 Task: Go to notification settings and select all comments.
Action: Mouse moved to (221, 80)
Screenshot: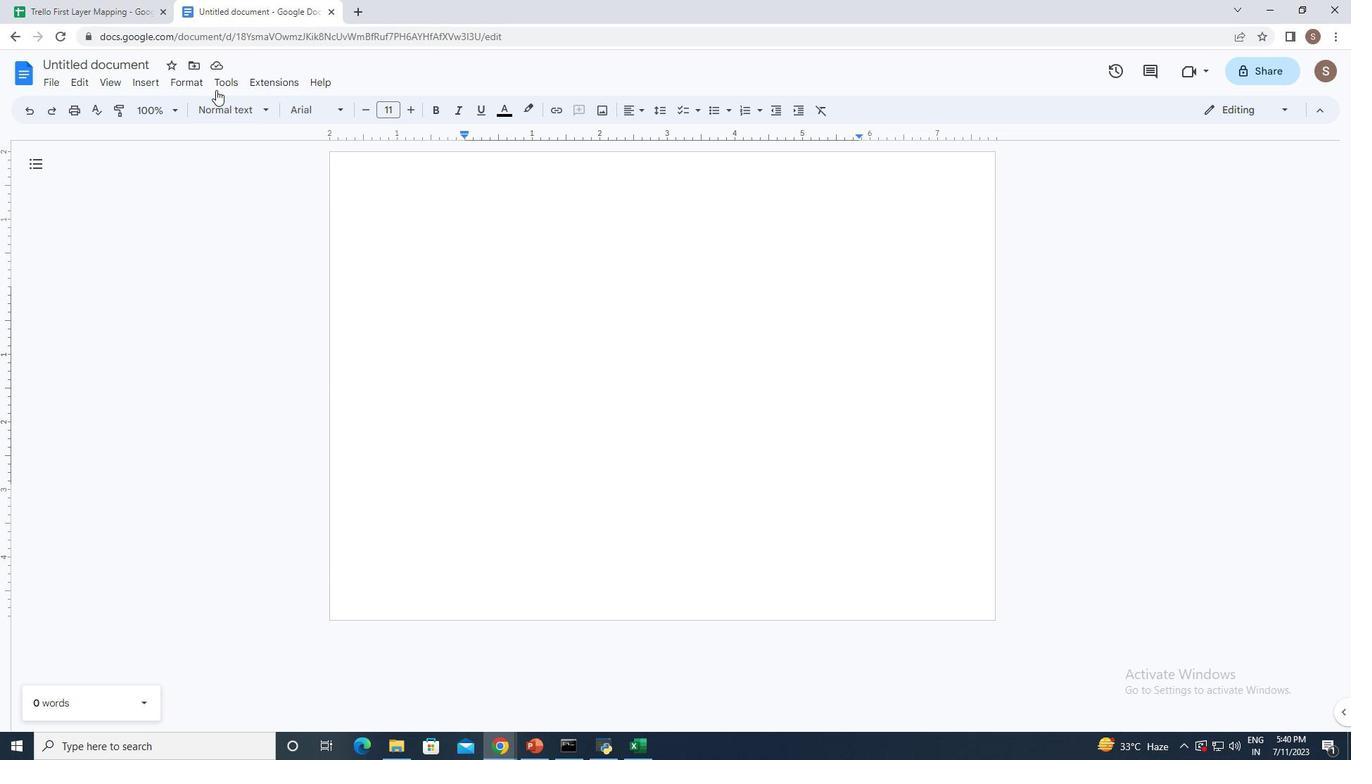 
Action: Mouse pressed left at (221, 80)
Screenshot: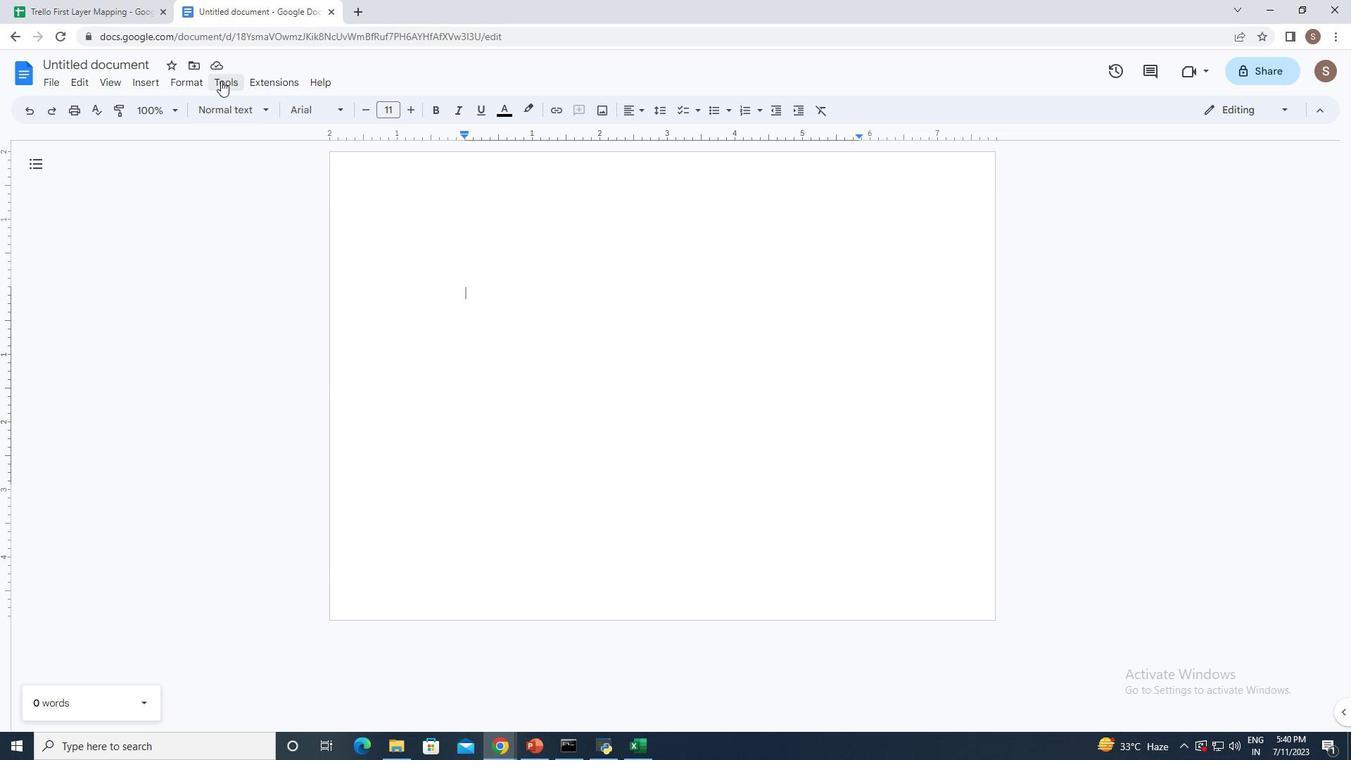 
Action: Mouse moved to (287, 404)
Screenshot: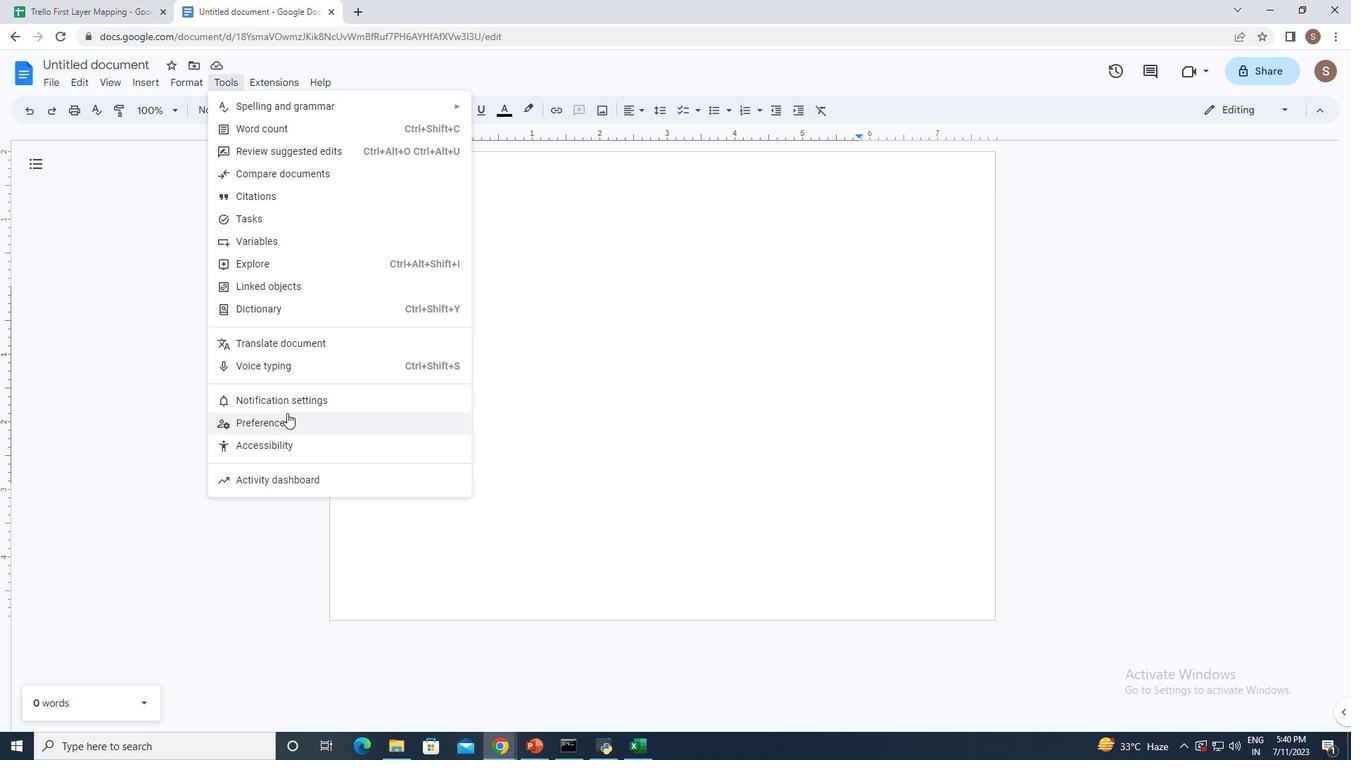 
Action: Mouse pressed left at (287, 404)
Screenshot: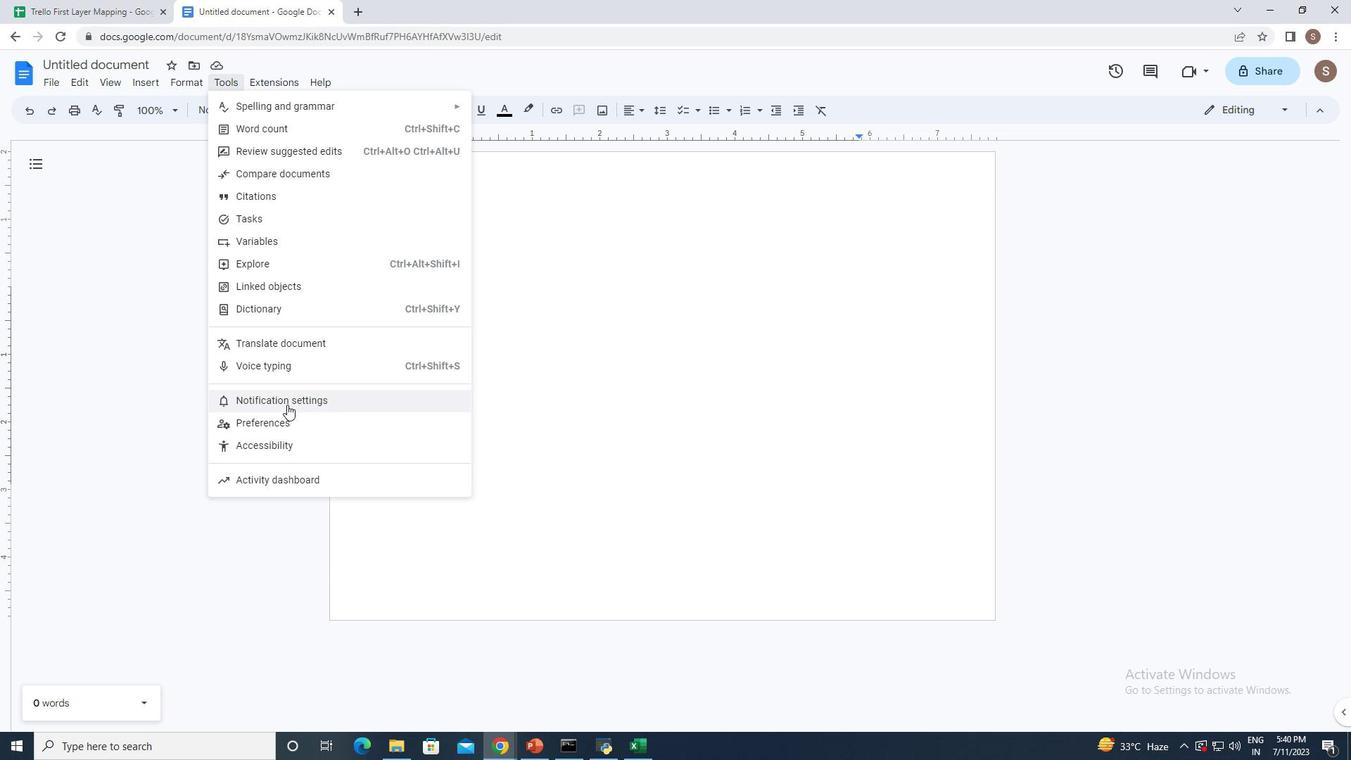 
Action: Mouse moved to (573, 268)
Screenshot: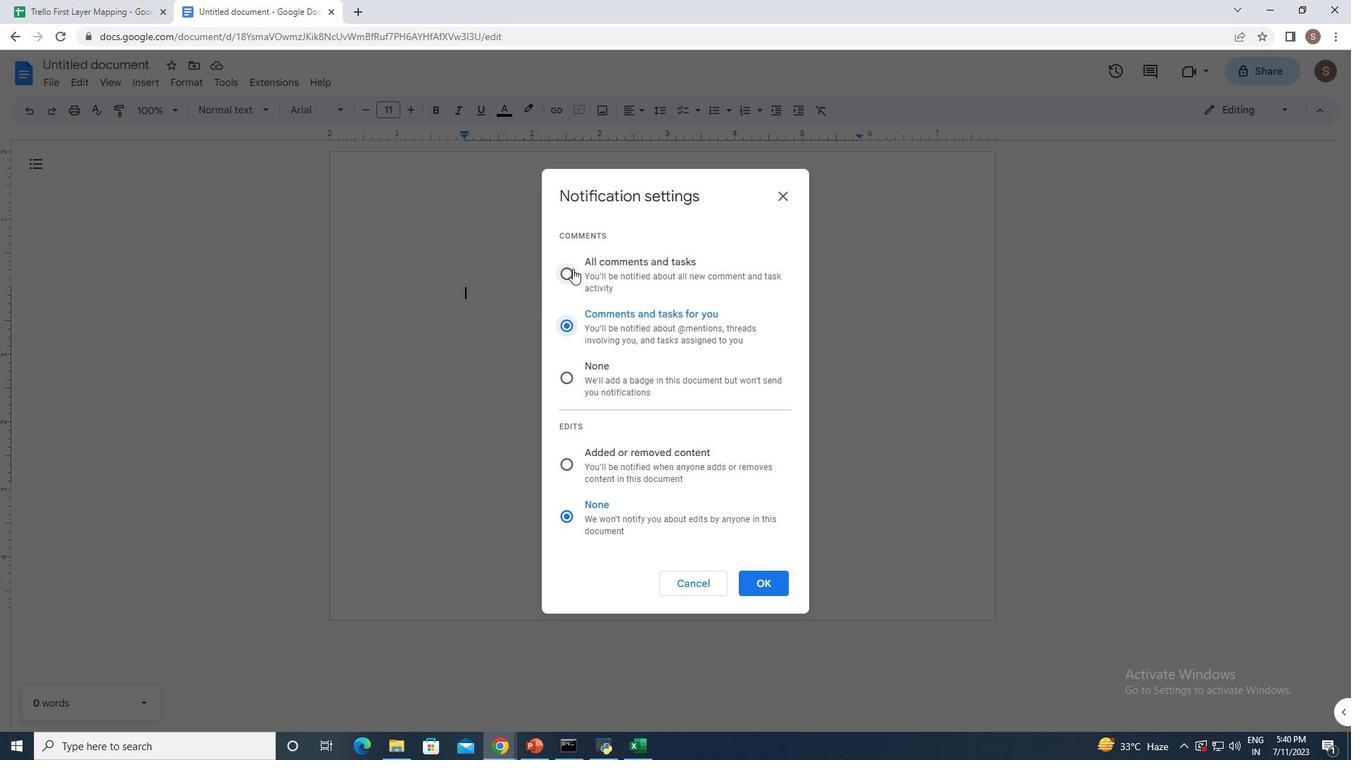 
Action: Mouse pressed left at (573, 268)
Screenshot: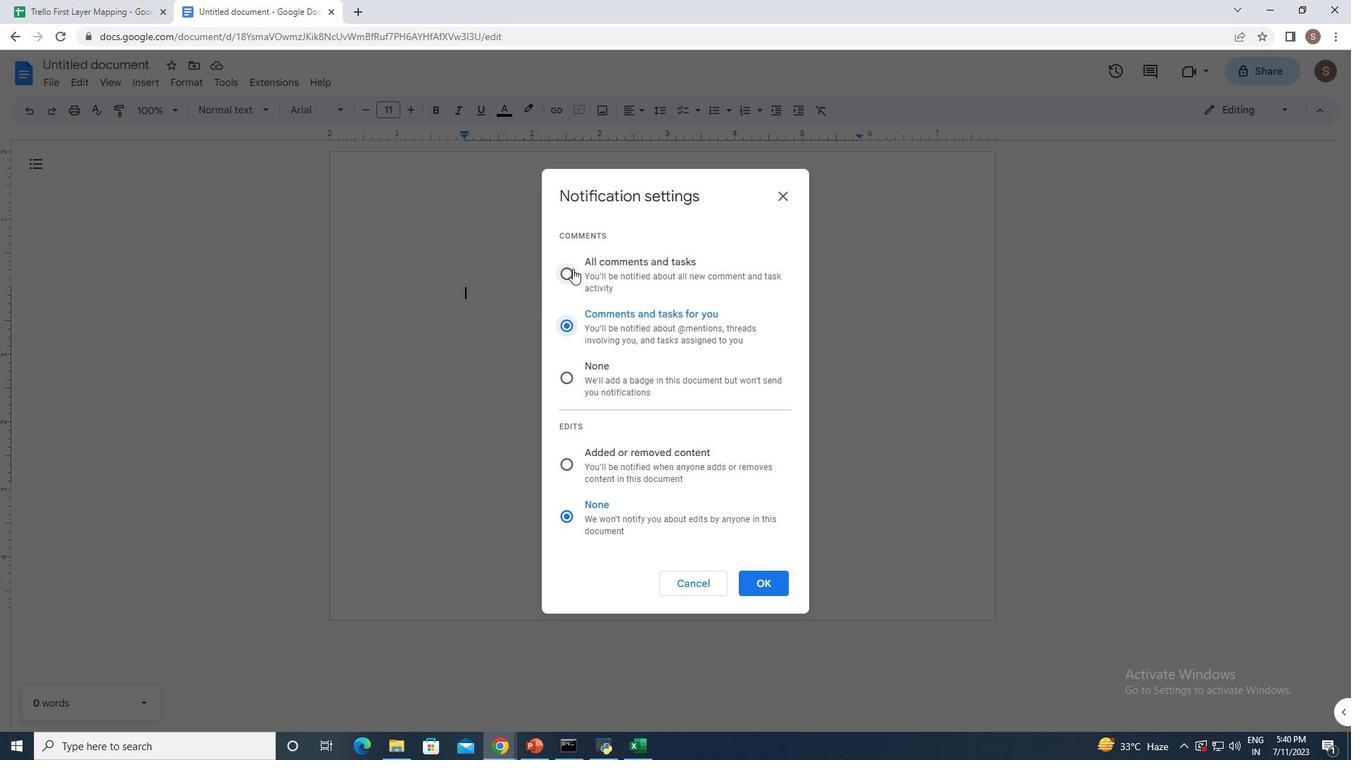 
Action: Mouse moved to (763, 577)
Screenshot: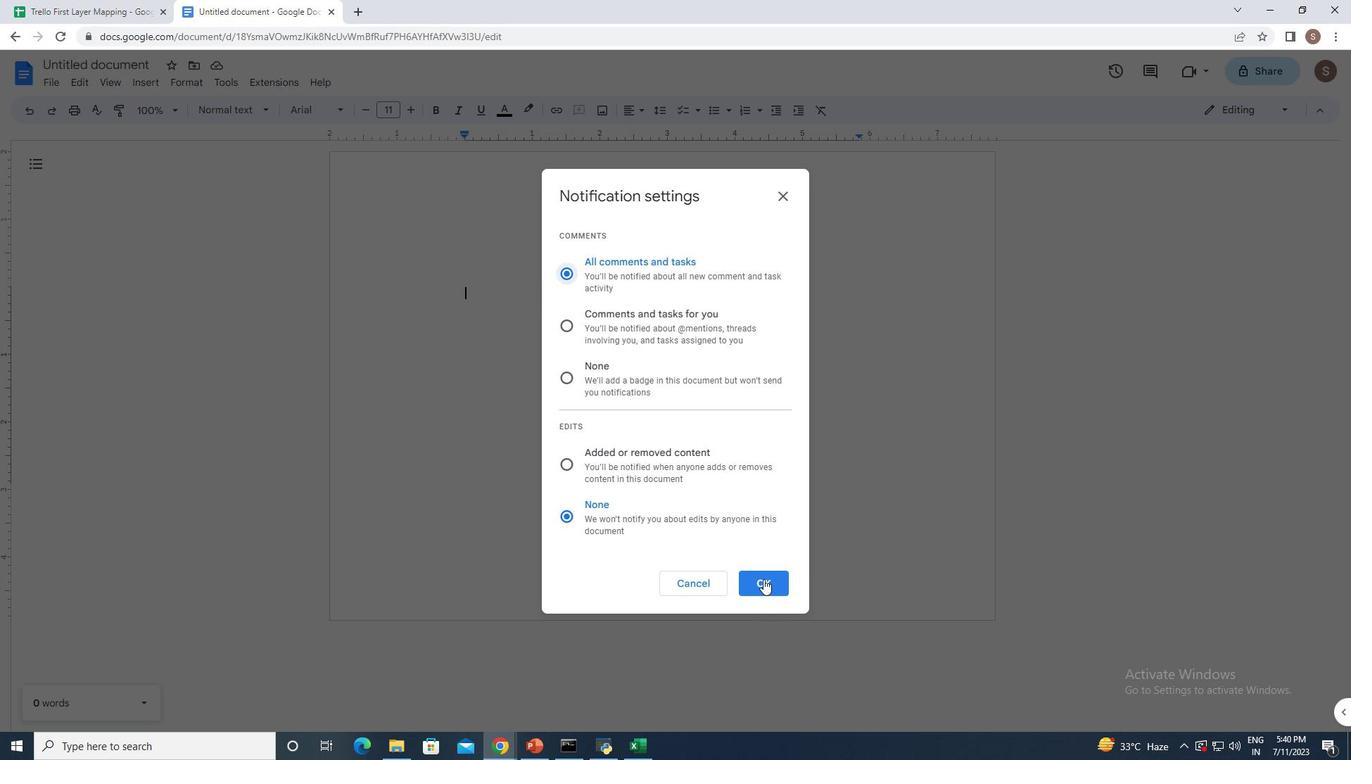 
Action: Mouse pressed left at (763, 577)
Screenshot: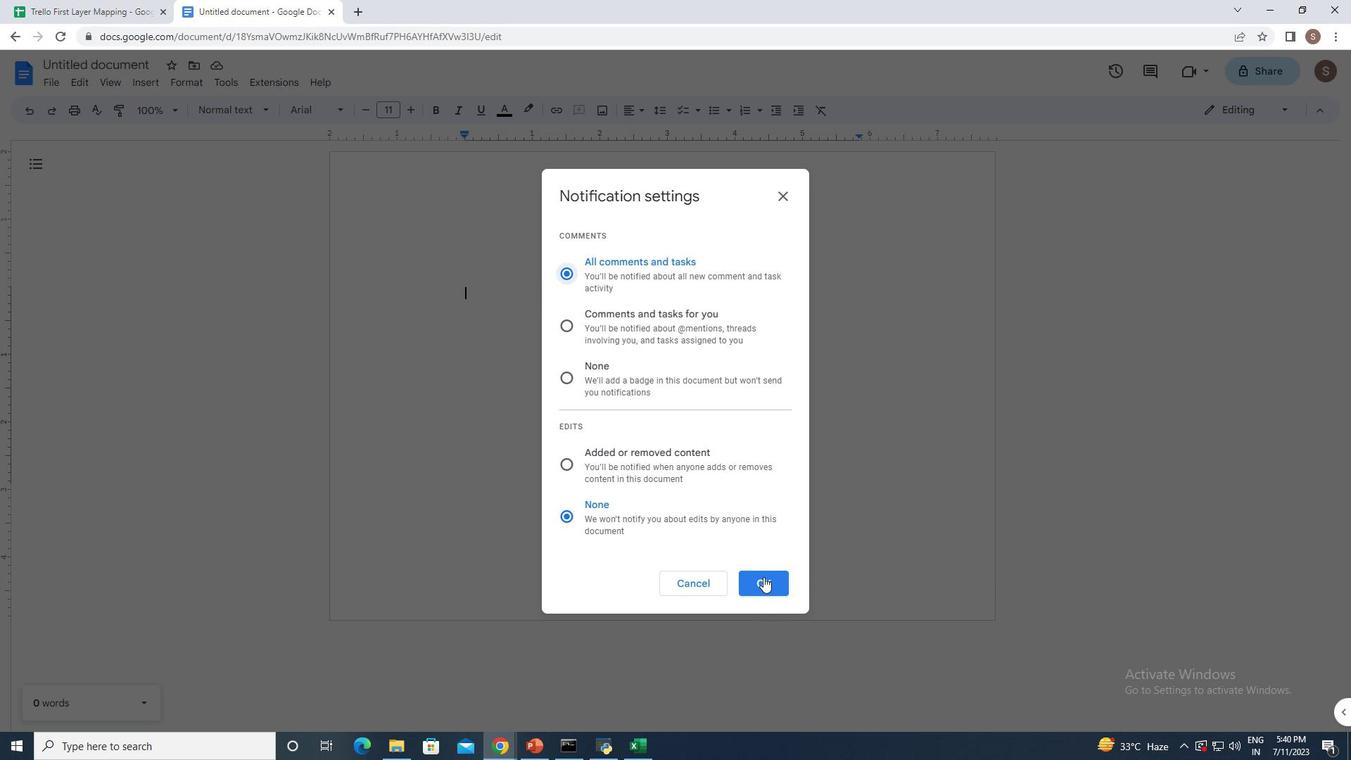 
